 Task: Search for the company name Google
Action: Mouse moved to (459, 481)
Screenshot: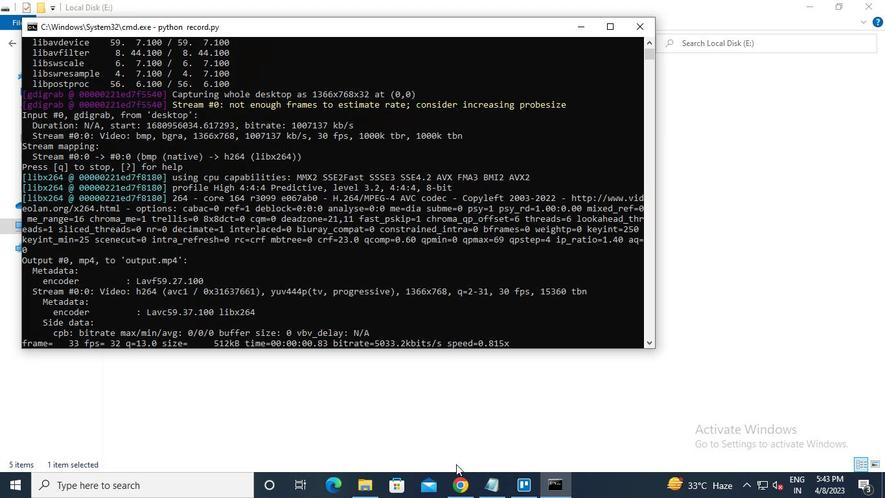 
Action: Mouse pressed left at (459, 481)
Screenshot: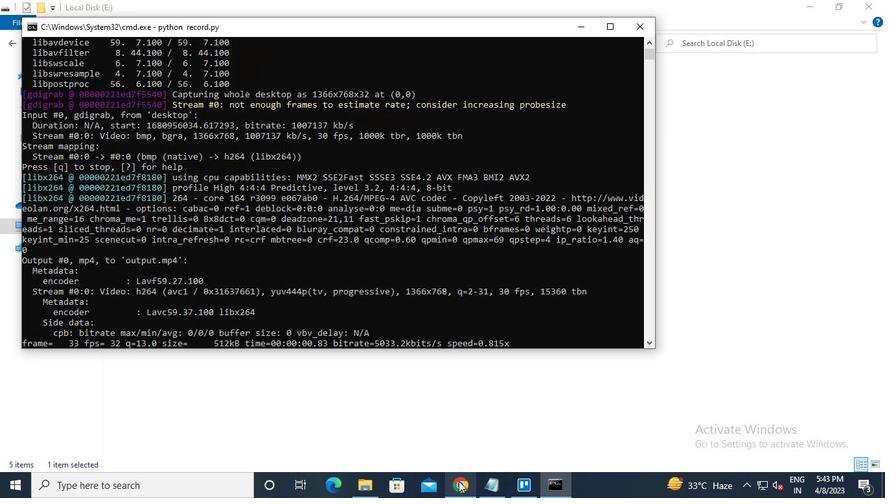 
Action: Mouse moved to (220, 84)
Screenshot: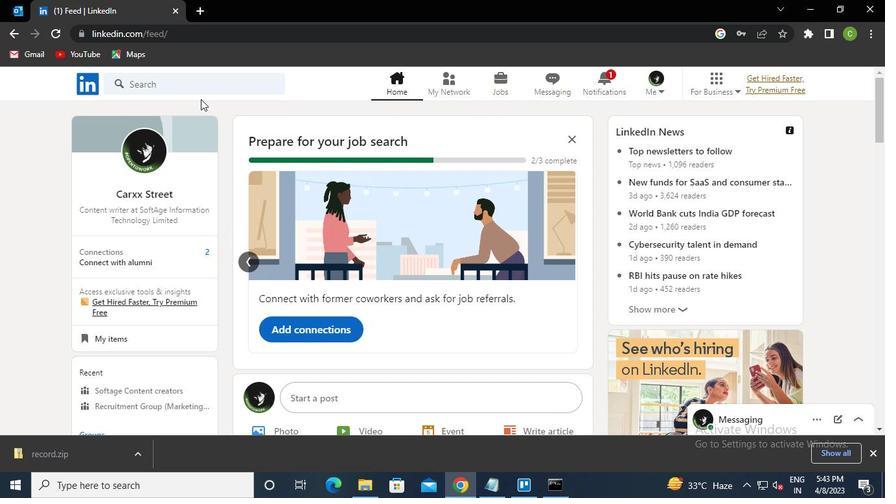 
Action: Mouse pressed left at (220, 84)
Screenshot: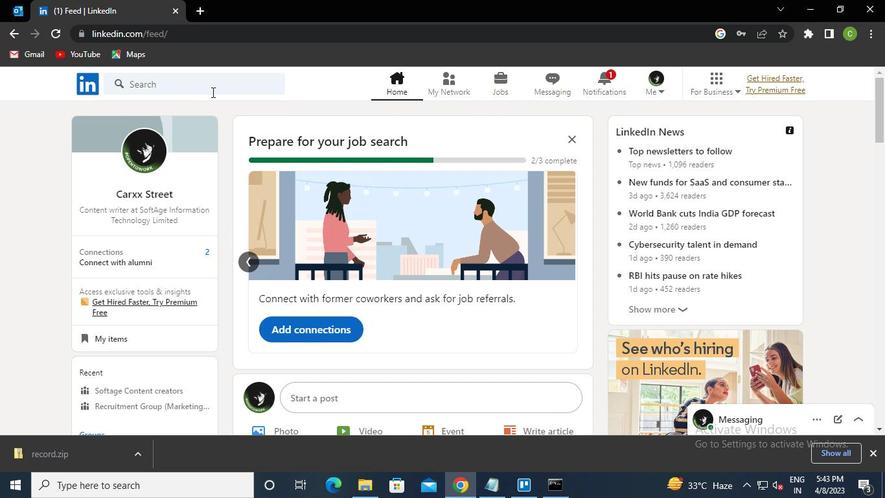 
Action: Keyboard Key.caps_lock
Screenshot: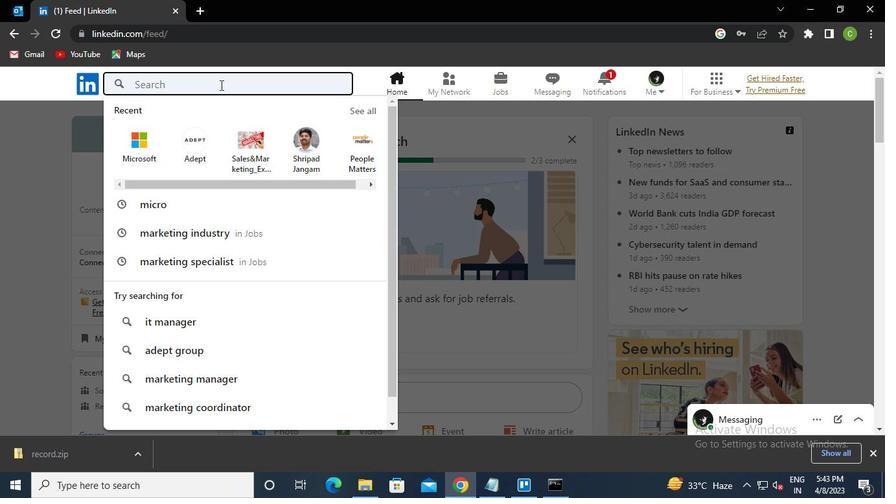 
Action: Keyboard g
Screenshot: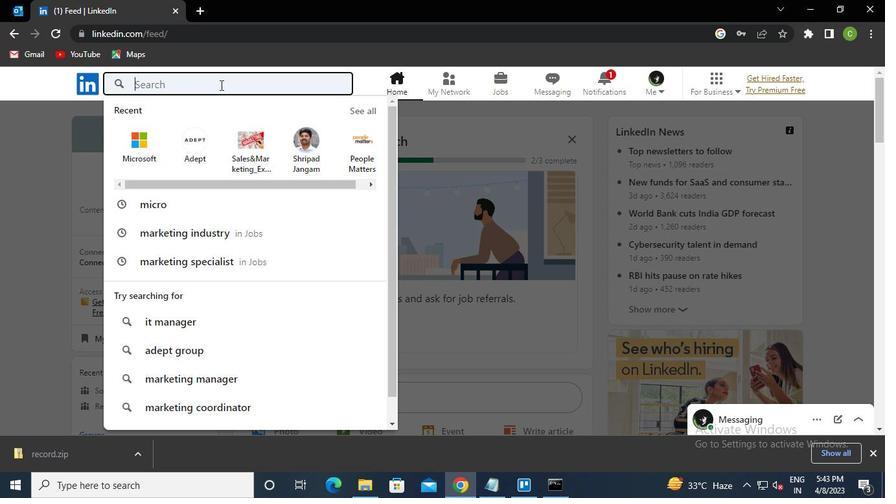 
Action: Keyboard Key.caps_lock
Screenshot: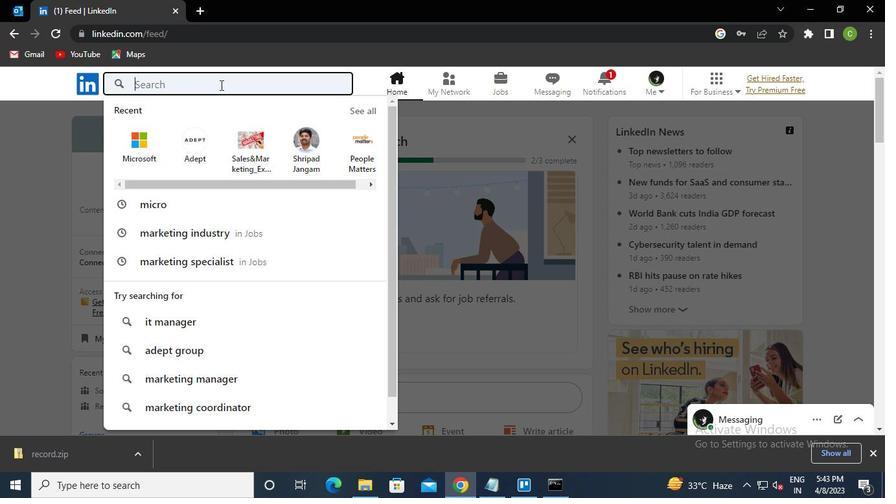 
Action: Keyboard o
Screenshot: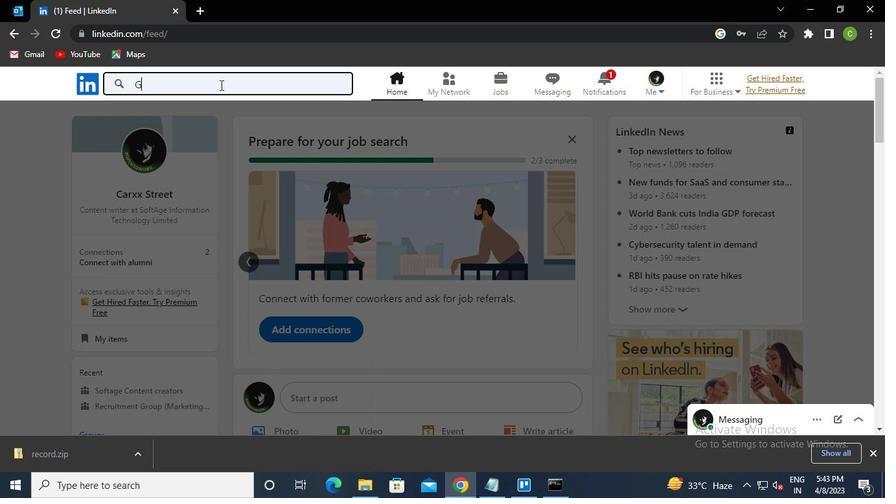 
Action: Keyboard o
Screenshot: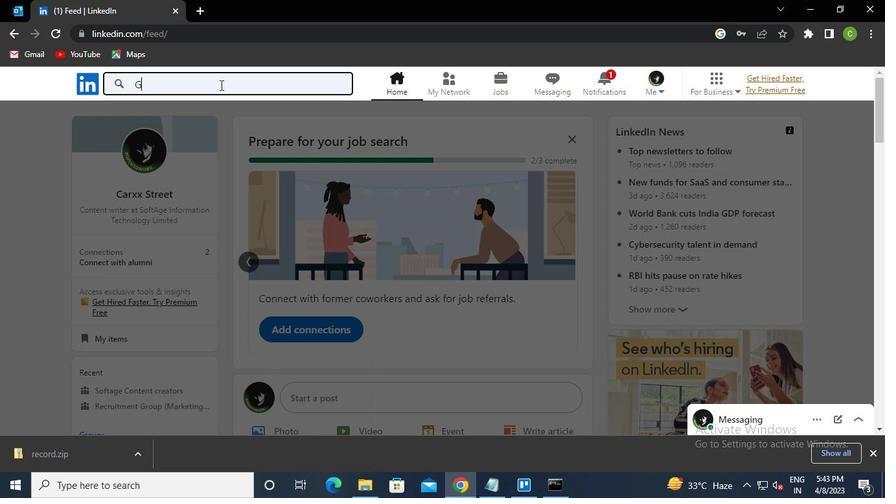 
Action: Keyboard g
Screenshot: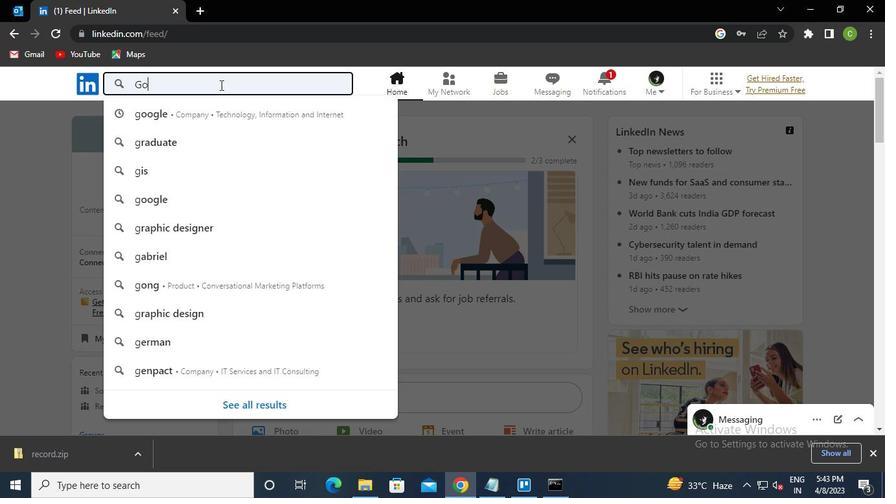 
Action: Keyboard l
Screenshot: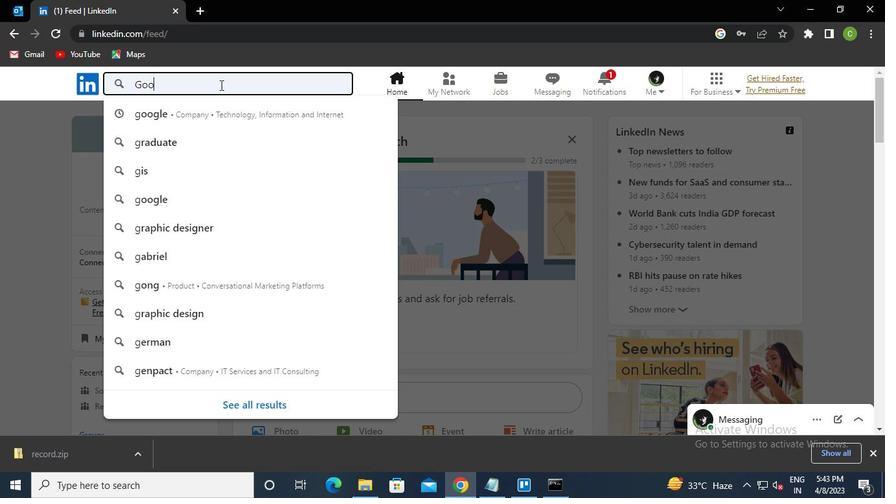 
Action: Keyboard e
Screenshot: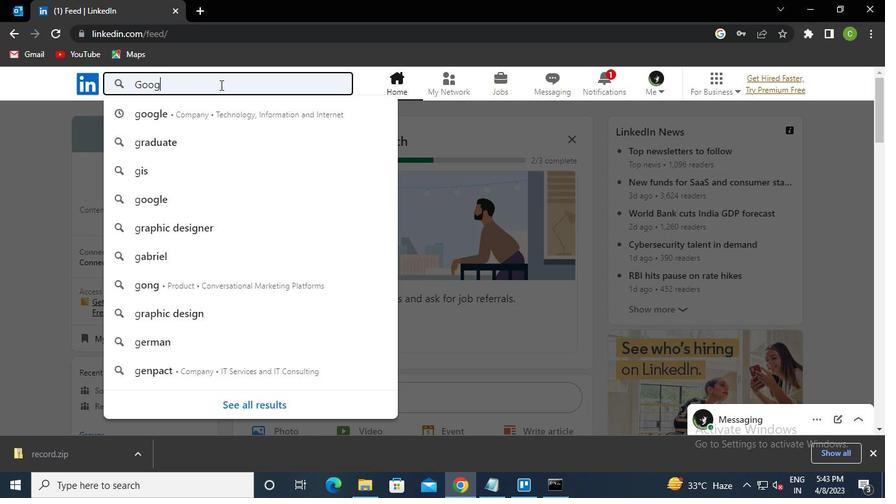 
Action: Keyboard Key.down
Screenshot: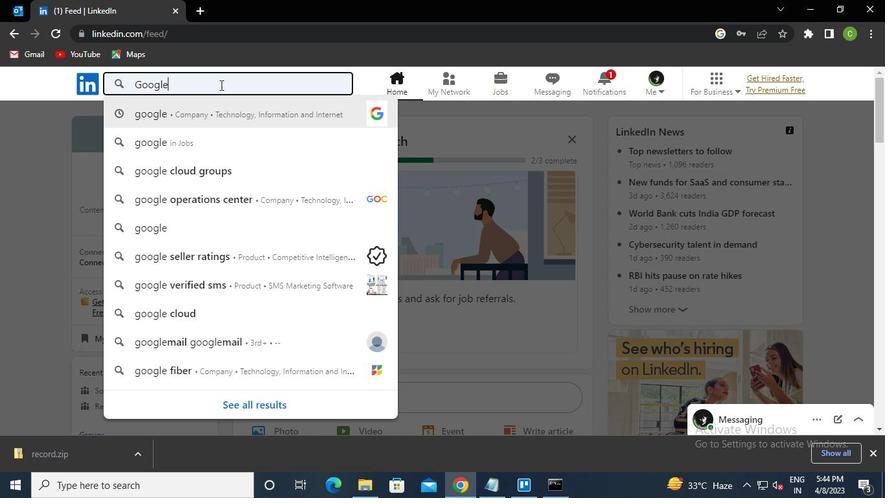 
Action: Keyboard Key.enter
Screenshot: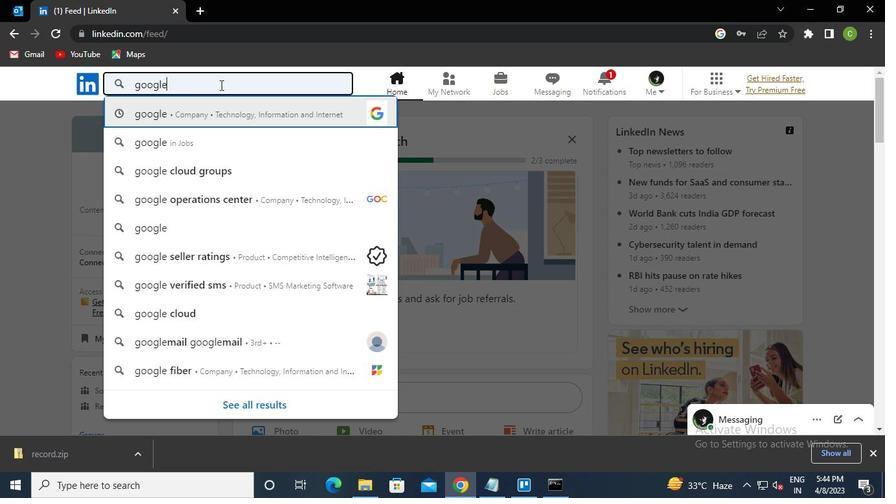 
Action: Mouse moved to (515, 223)
Screenshot: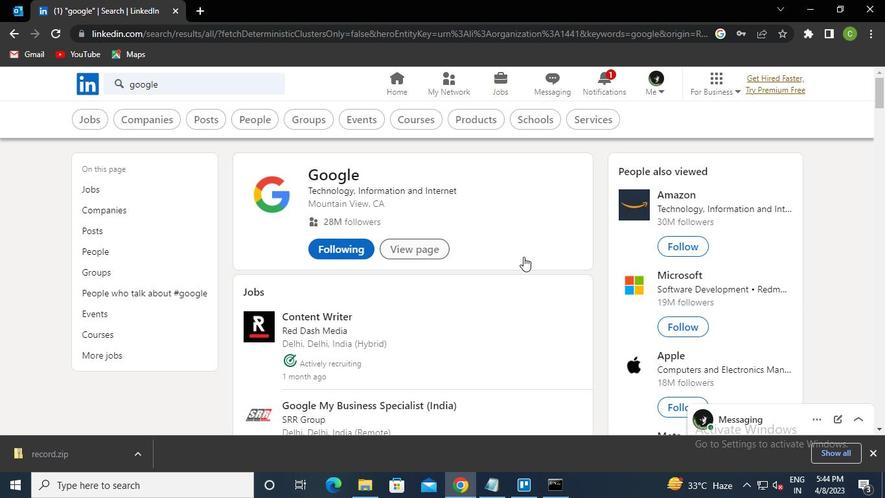 
Action: Mouse pressed left at (515, 223)
Screenshot: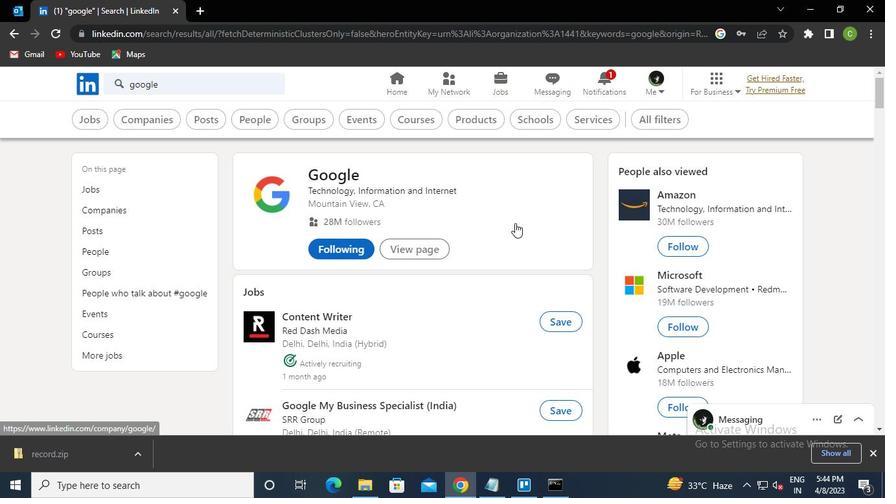 
Action: Mouse moved to (553, 496)
Screenshot: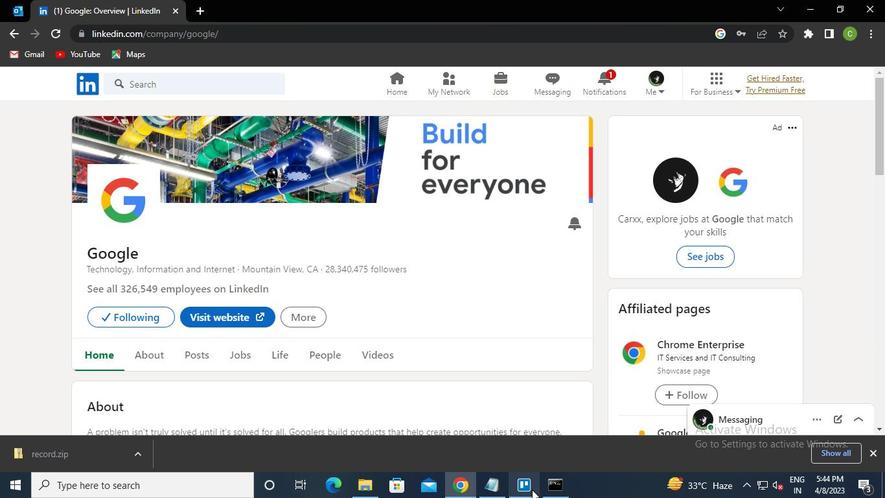 
Action: Mouse pressed left at (553, 496)
Screenshot: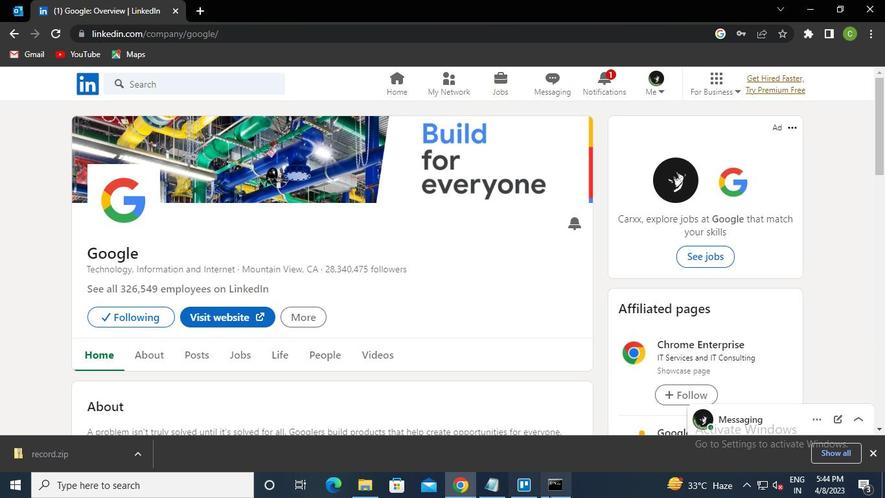 
Action: Mouse moved to (634, 14)
Screenshot: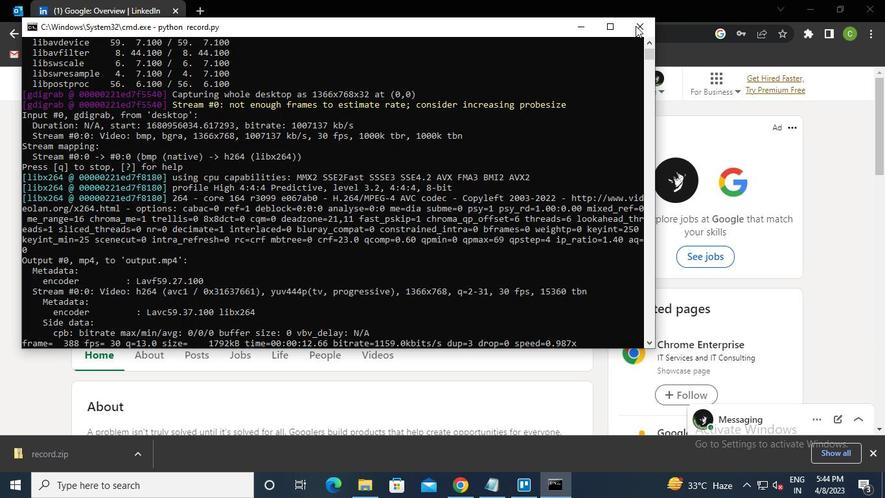 
Action: Mouse pressed left at (634, 14)
Screenshot: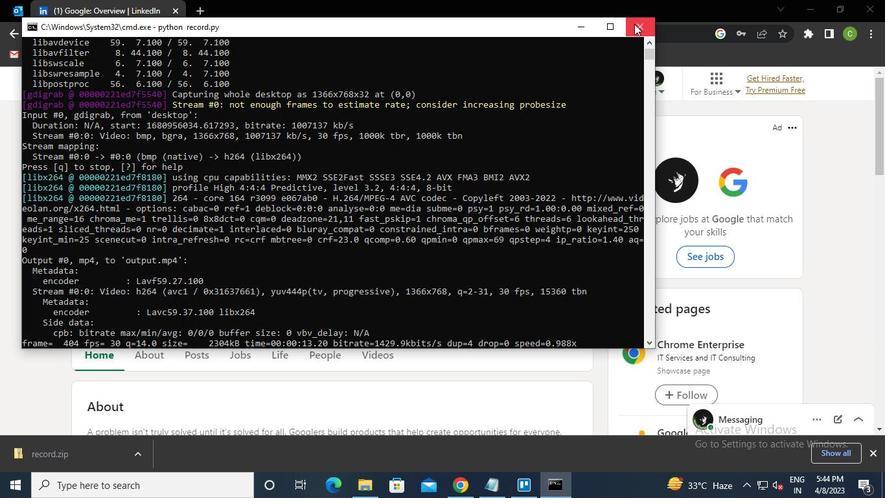 
Action: Mouse moved to (555, 491)
Screenshot: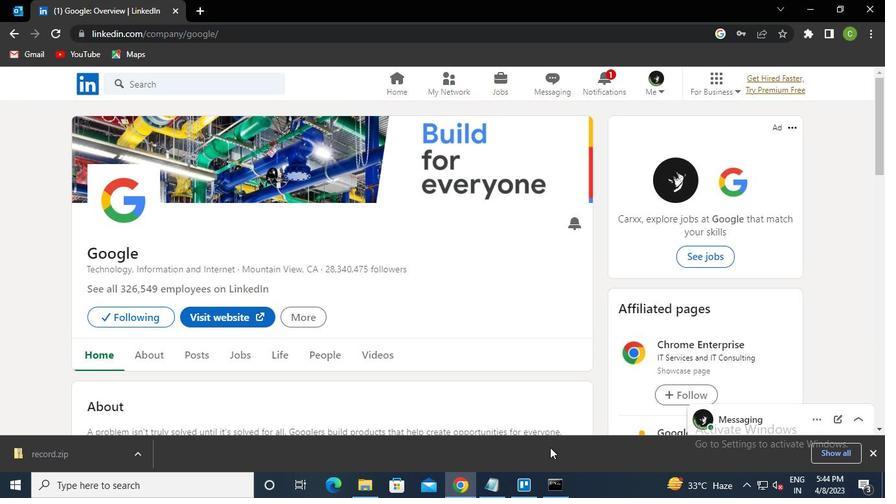 
Action: Mouse pressed left at (555, 491)
Screenshot: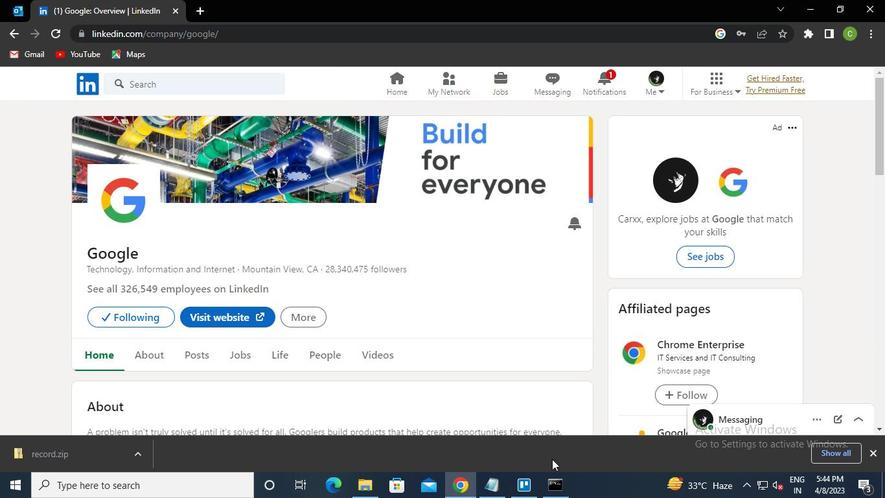 
Action: Mouse moved to (645, 29)
Screenshot: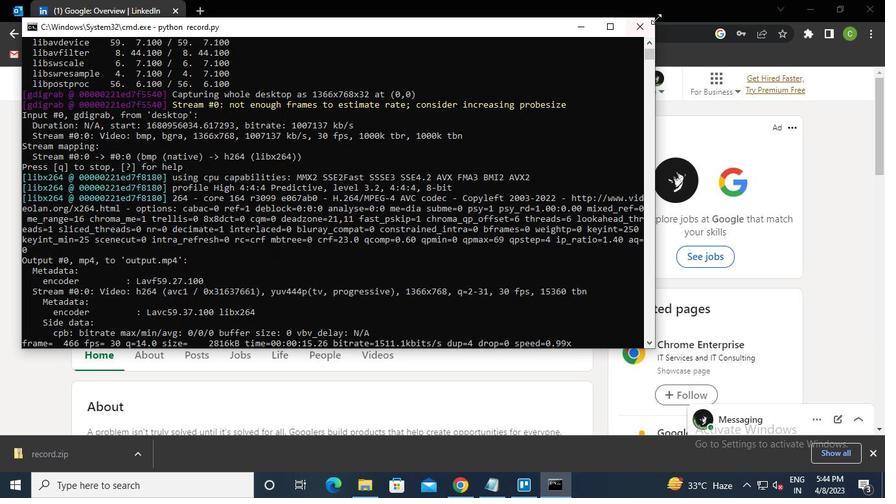 
Action: Mouse pressed left at (645, 29)
Screenshot: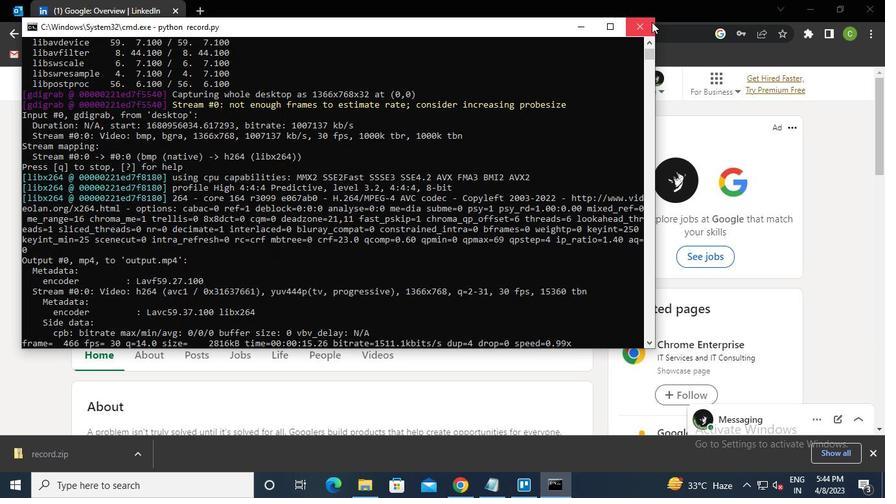 
Action: Mouse moved to (631, 39)
Screenshot: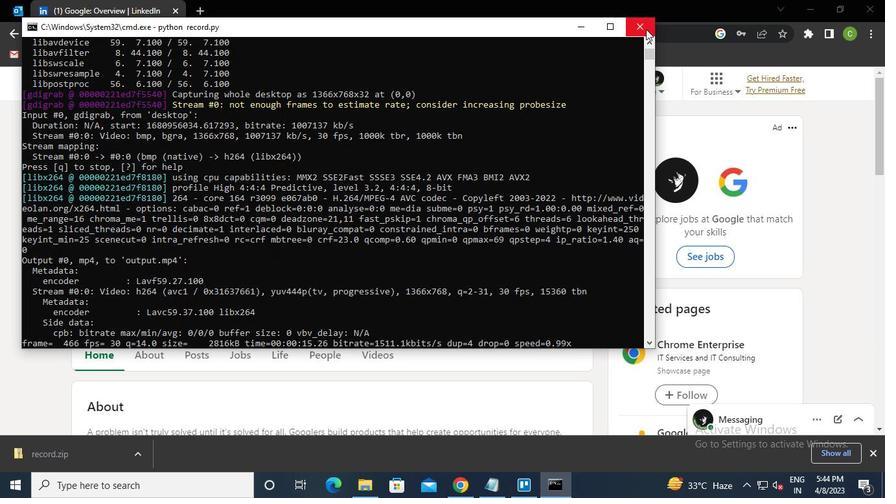 
